 Task: Create in the project TridentForge in Backlog an issue 'Error when trying to import/export data', assign it to team member softage.4@softage.net and change the status to IN PROGRESS.
Action: Mouse moved to (206, 59)
Screenshot: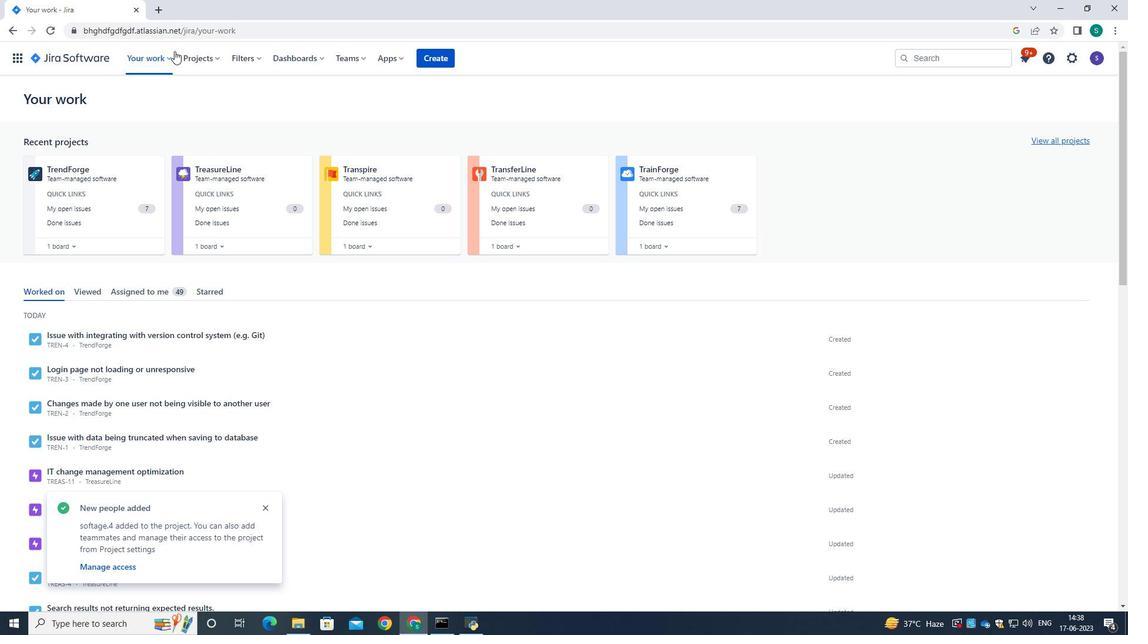 
Action: Mouse pressed left at (206, 59)
Screenshot: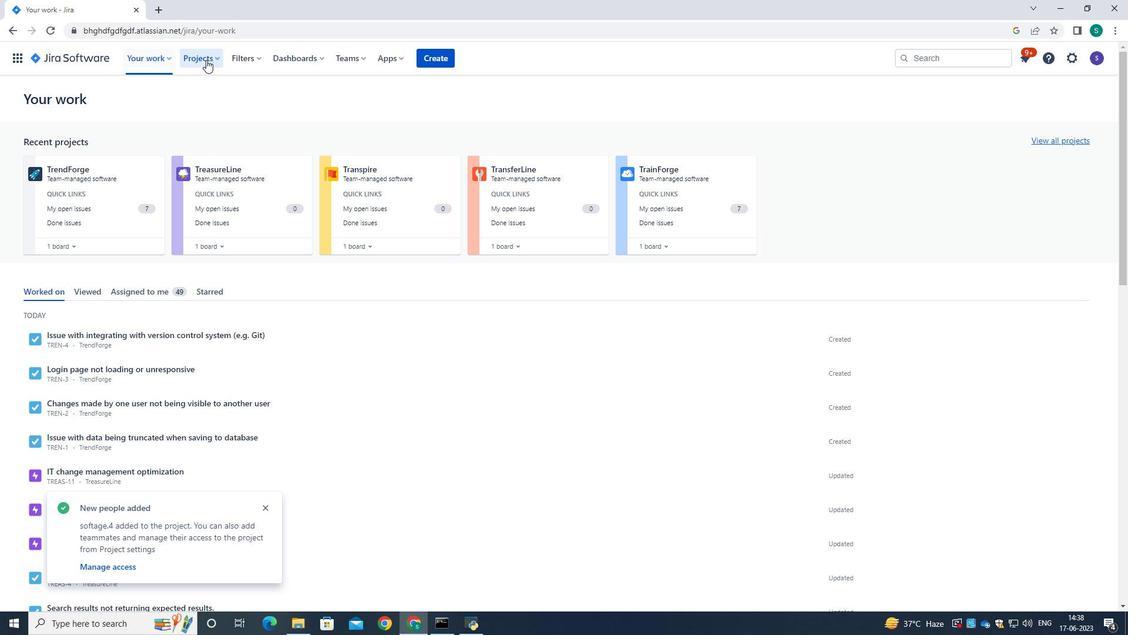 
Action: Mouse moved to (229, 111)
Screenshot: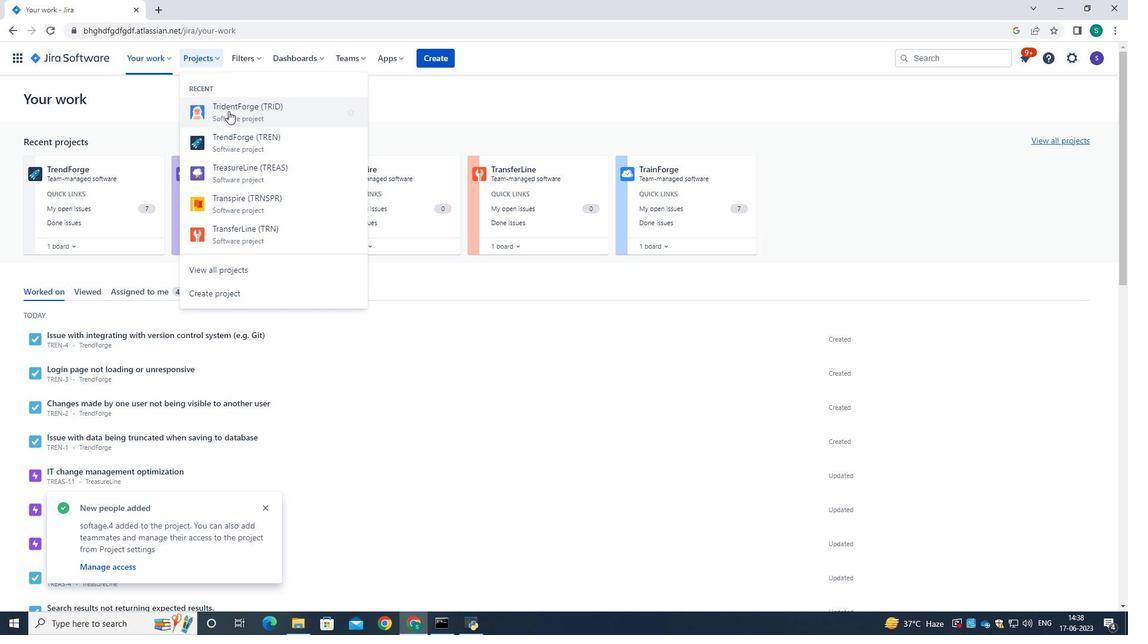 
Action: Mouse pressed left at (229, 111)
Screenshot: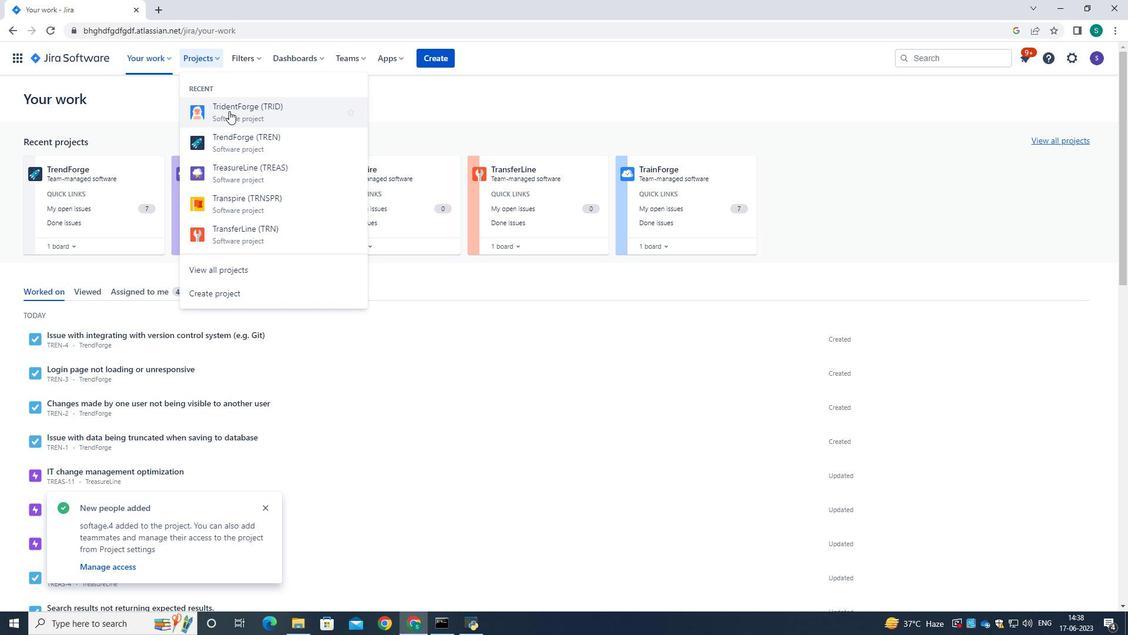 
Action: Mouse moved to (38, 181)
Screenshot: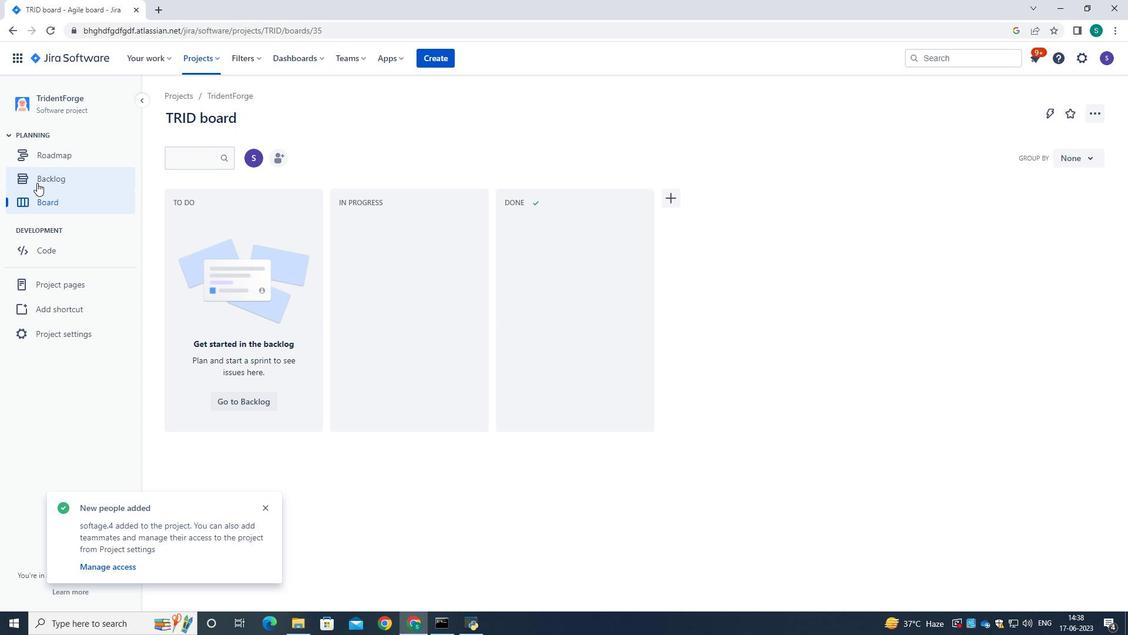 
Action: Mouse pressed left at (38, 181)
Screenshot: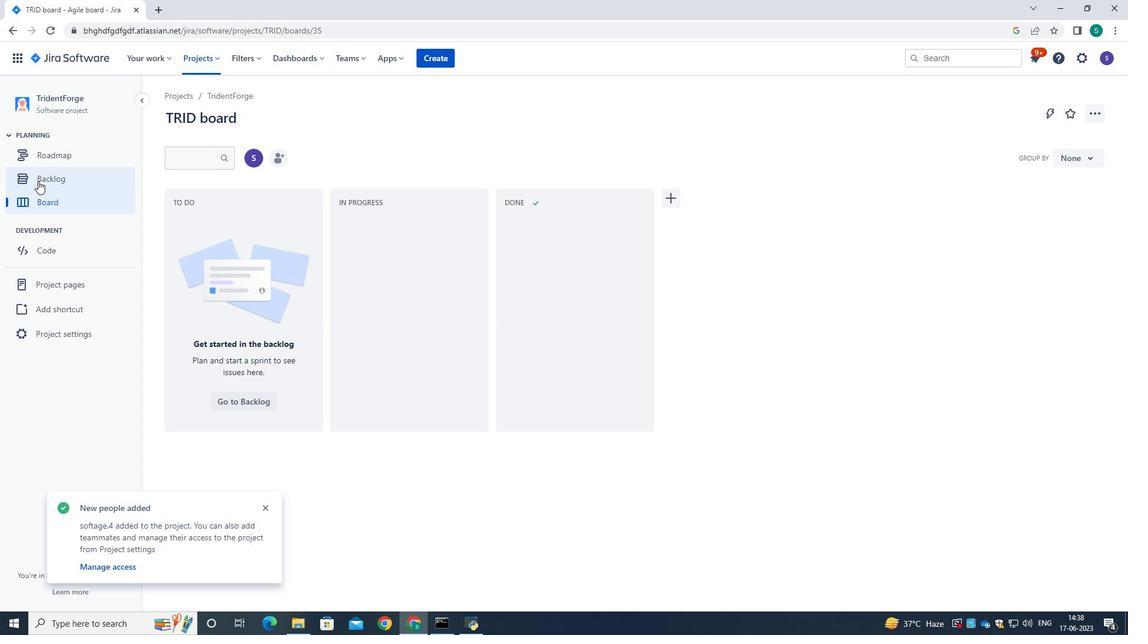 
Action: Mouse moved to (407, 238)
Screenshot: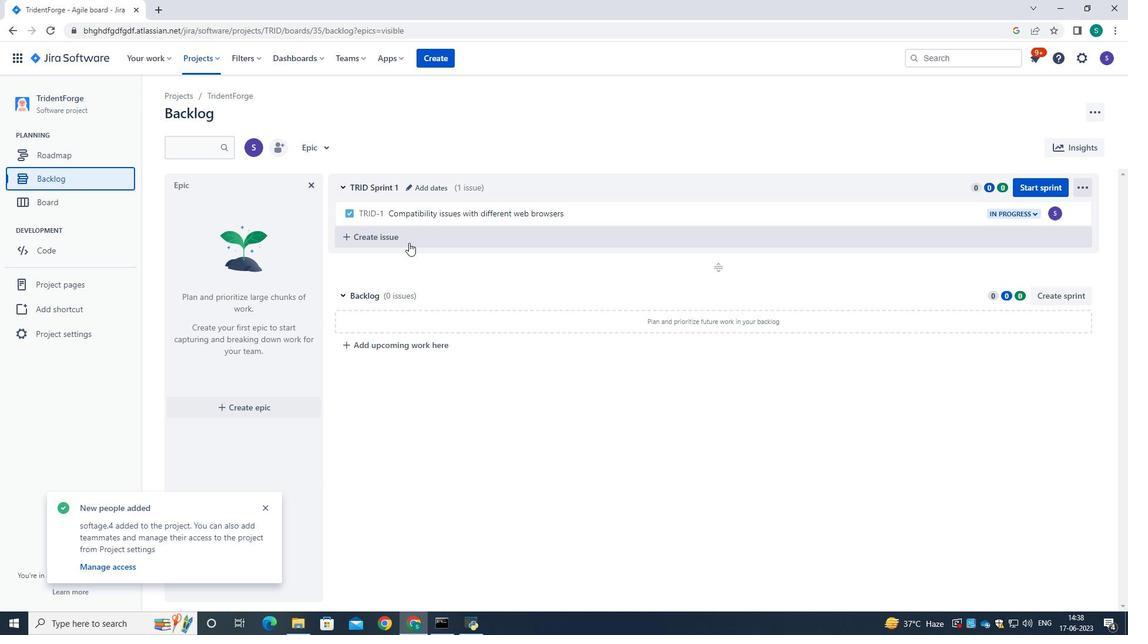 
Action: Mouse pressed left at (407, 238)
Screenshot: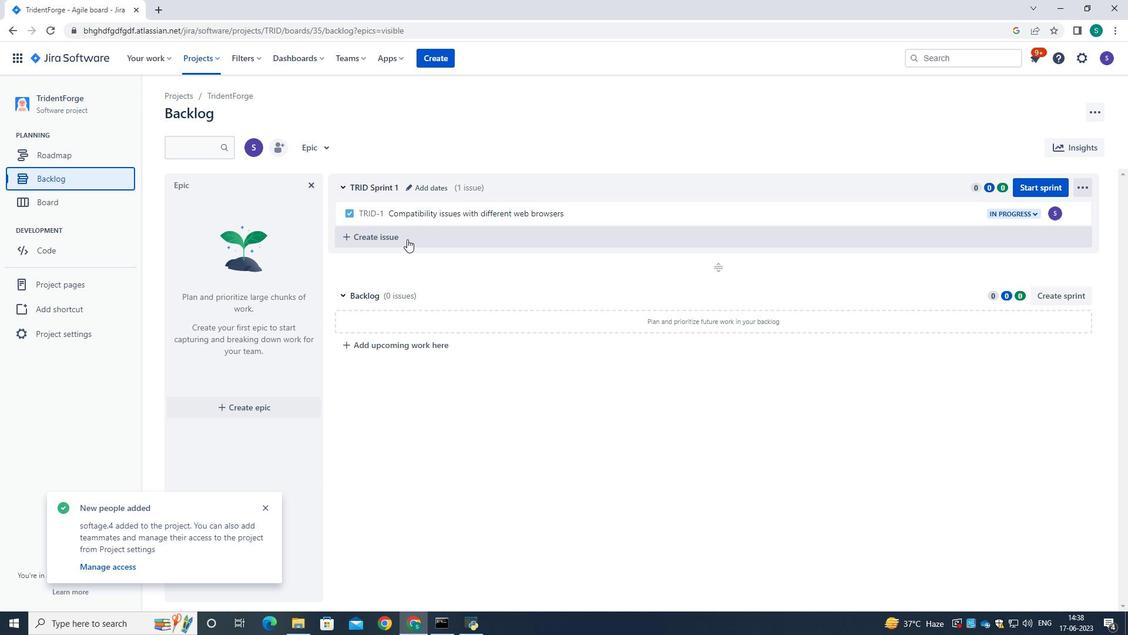 
Action: Mouse pressed left at (407, 238)
Screenshot: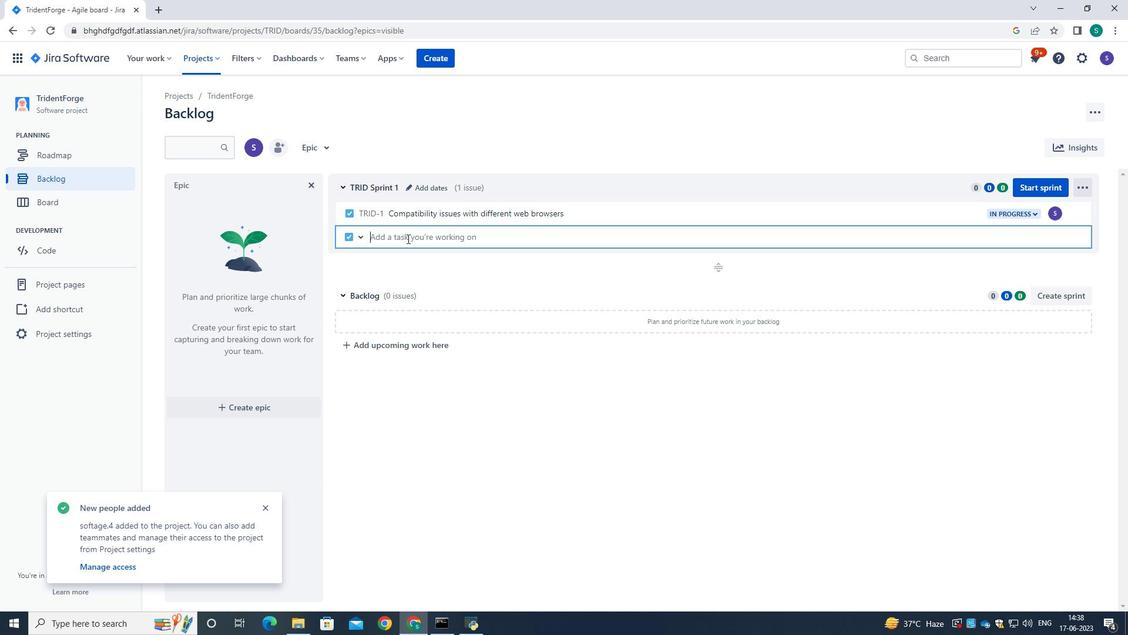 
Action: Key pressed <Key.caps_lock>E<Key.caps_lock>rror<Key.space>when<Key.space>trying<Key.space>to<Key.space>impoer<Key.backspace><Key.backspace>rt/export<Key.space>data<Key.enter>
Screenshot: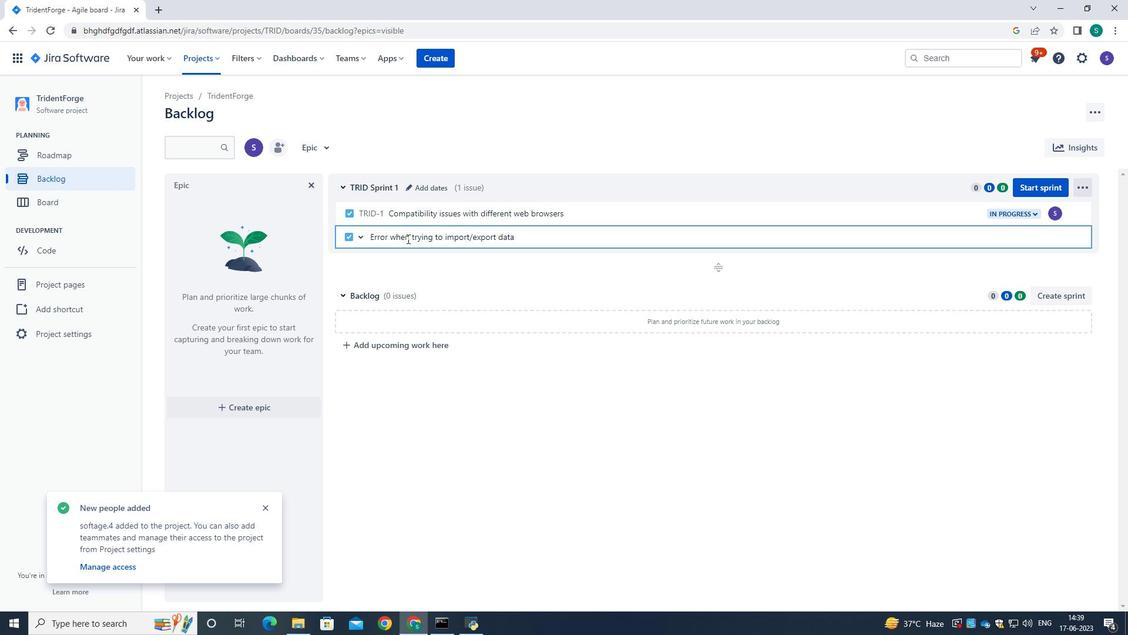 
Action: Mouse moved to (1055, 234)
Screenshot: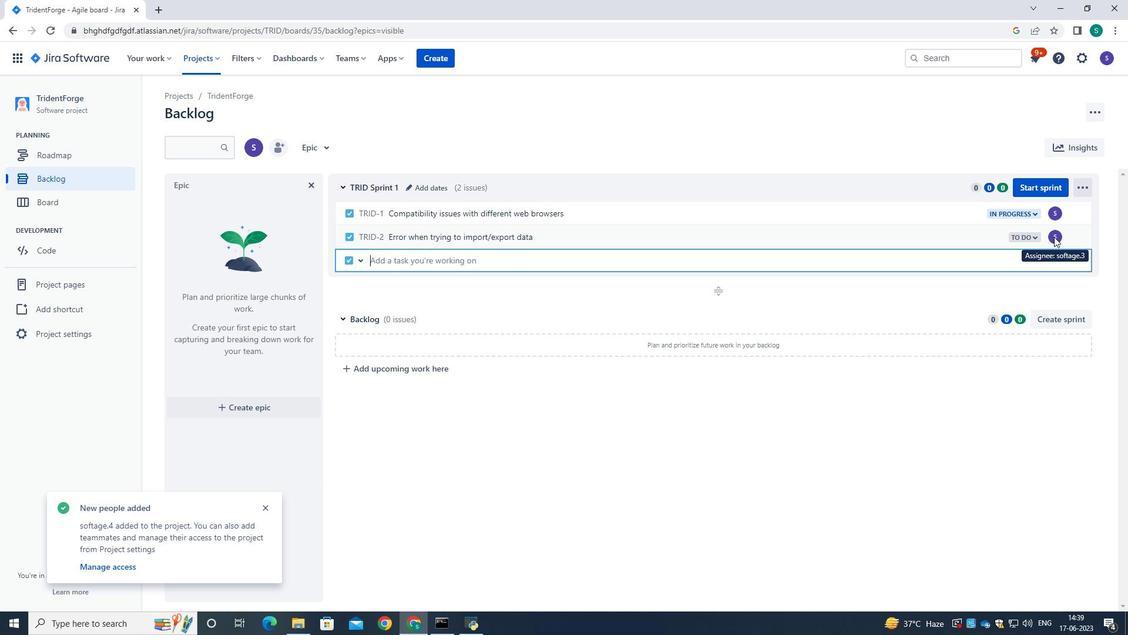 
Action: Mouse pressed left at (1055, 234)
Screenshot: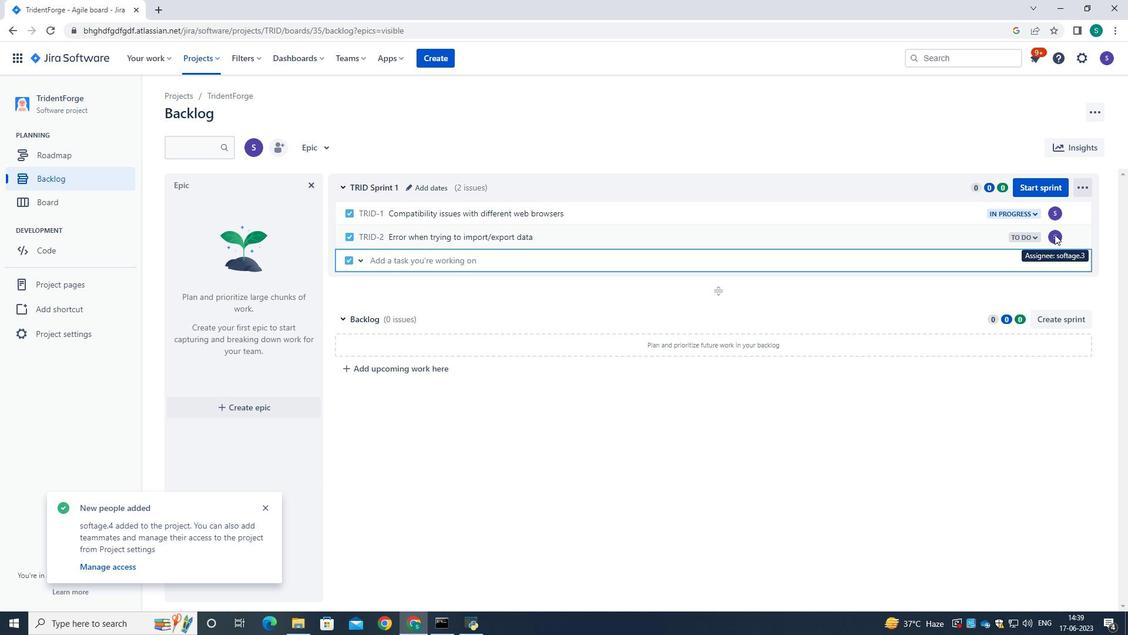 
Action: Mouse moved to (1057, 239)
Screenshot: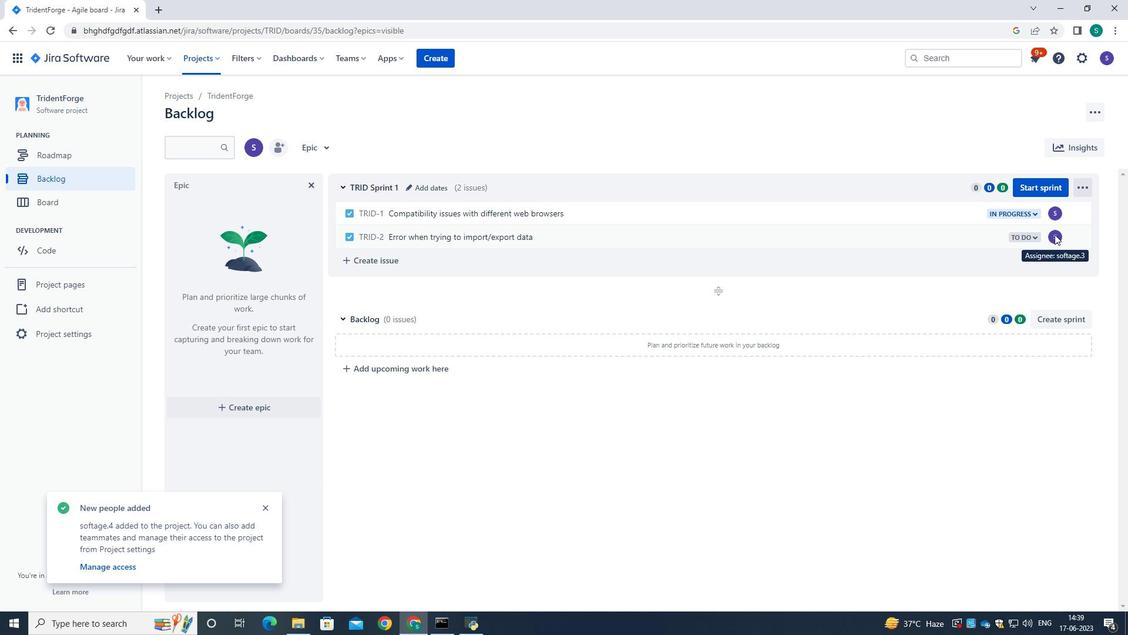 
Action: Mouse pressed left at (1057, 239)
Screenshot: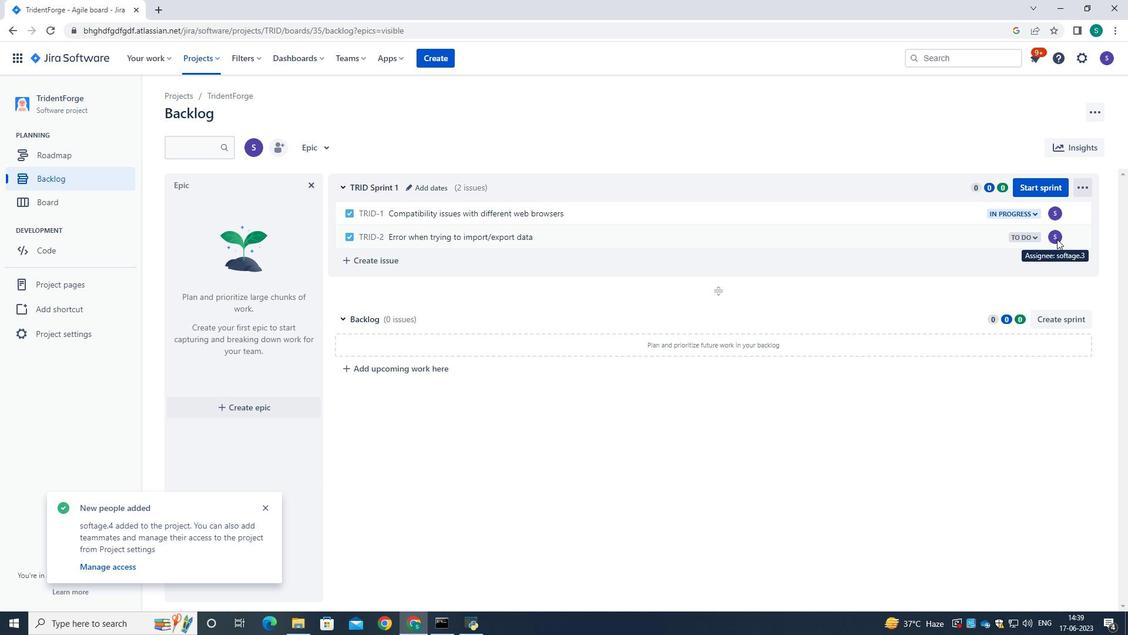 
Action: Mouse pressed left at (1057, 239)
Screenshot: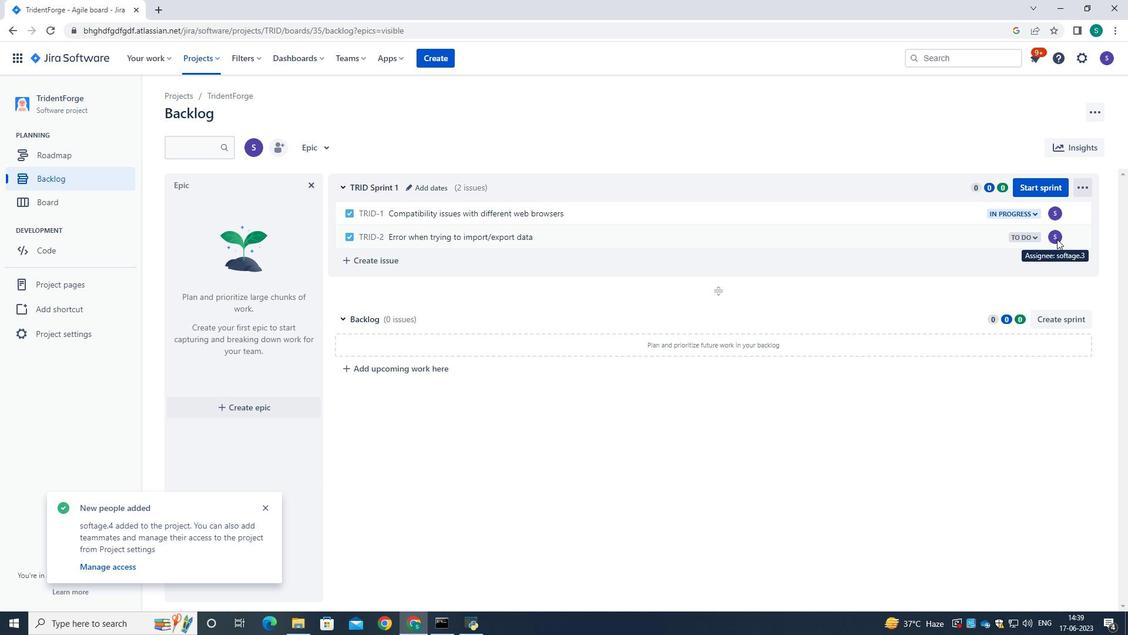 
Action: Mouse moved to (1057, 238)
Screenshot: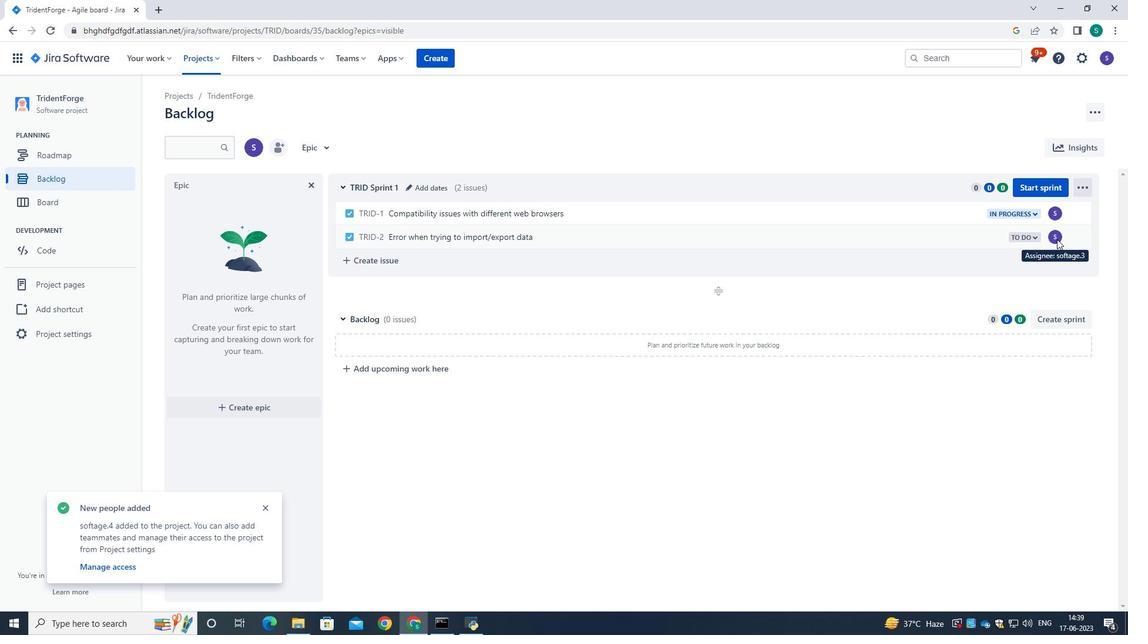 
Action: Mouse pressed left at (1057, 238)
Screenshot: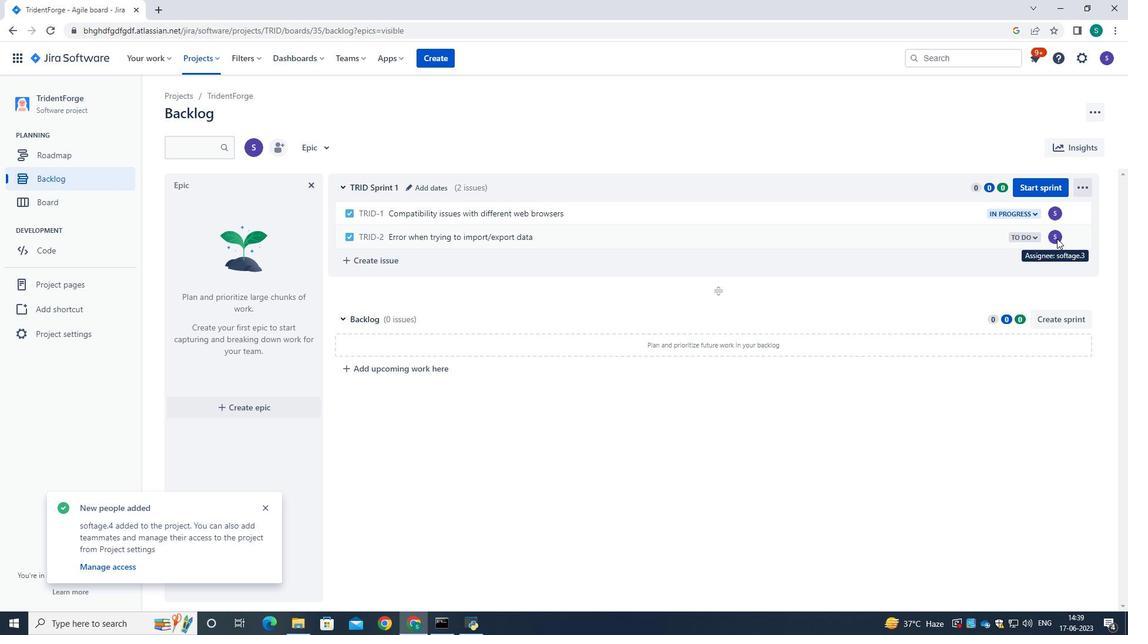 
Action: Mouse moved to (1053, 235)
Screenshot: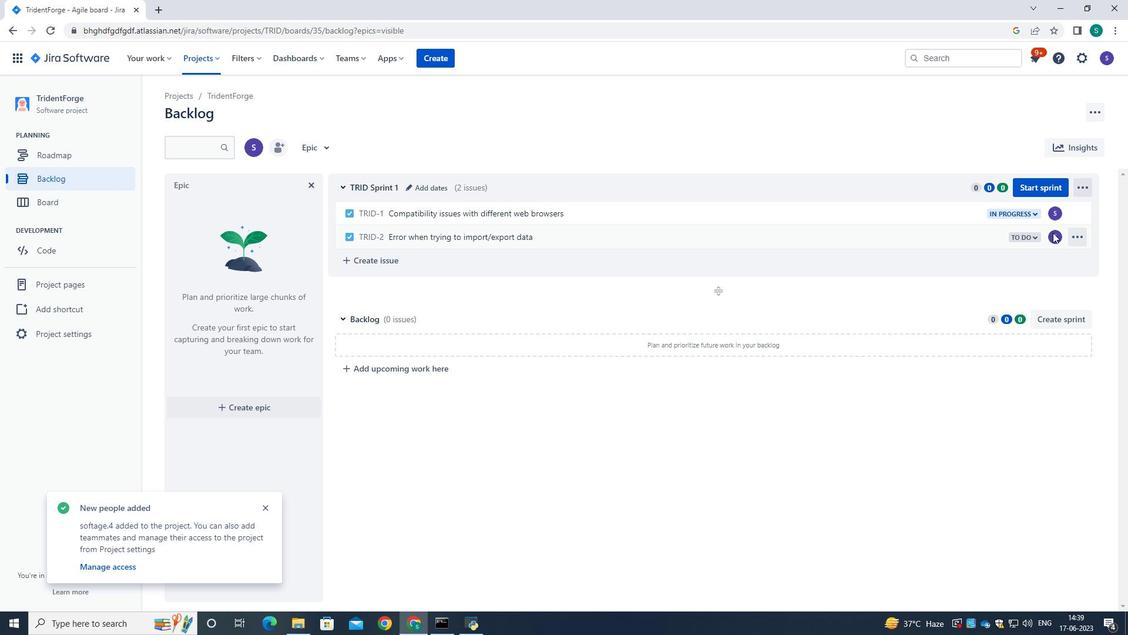
Action: Mouse pressed left at (1053, 235)
Screenshot: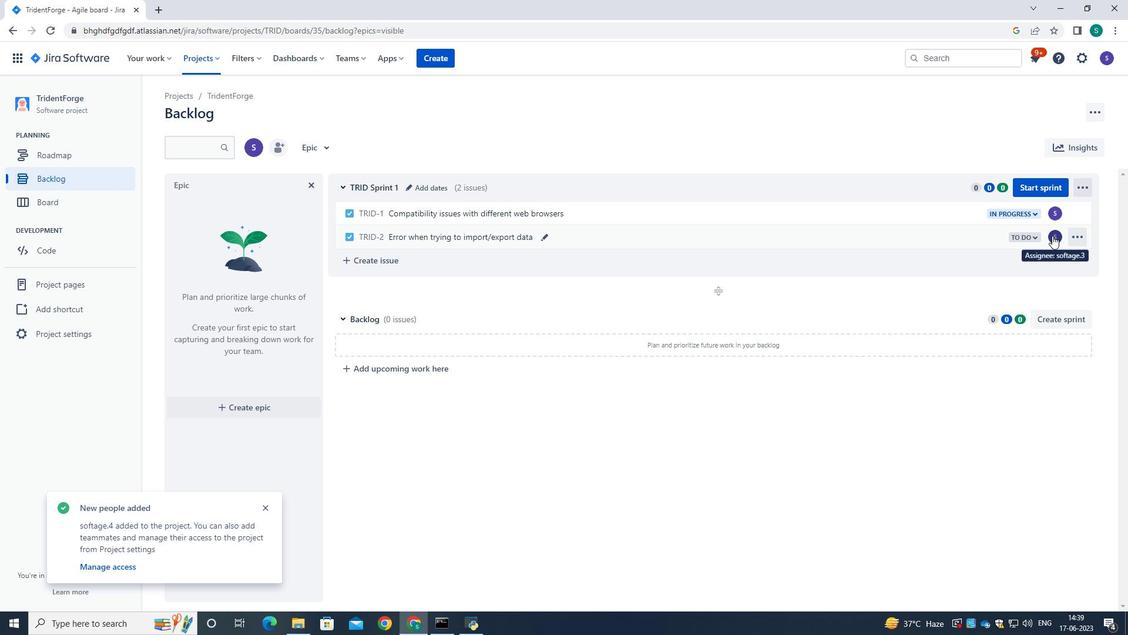 
Action: Mouse moved to (963, 264)
Screenshot: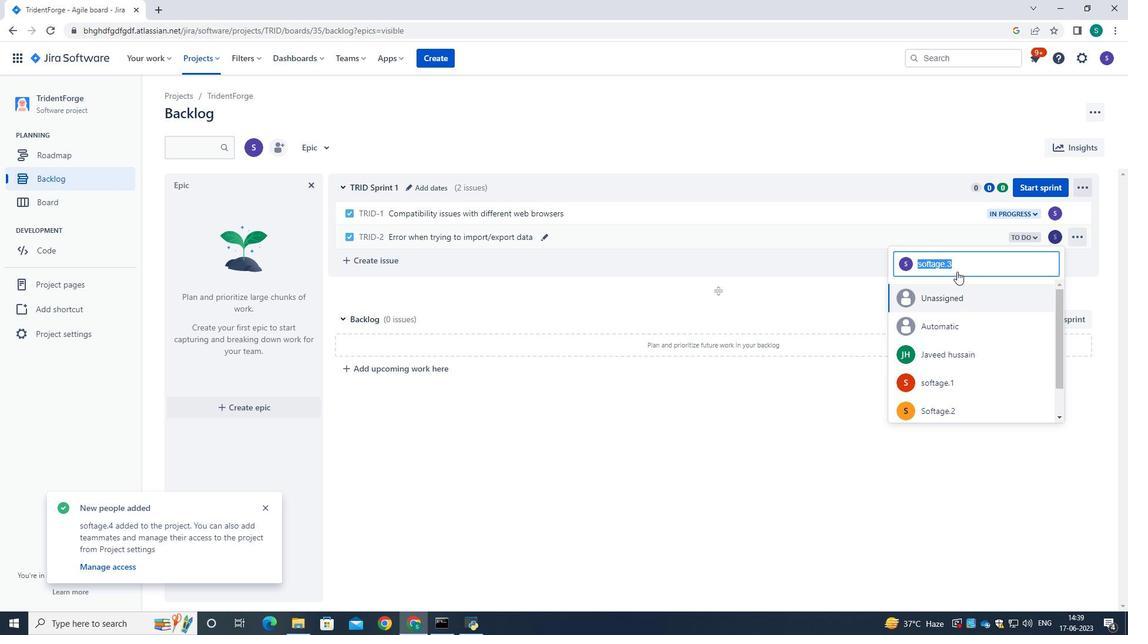 
Action: Key pressed softage.4<Key.shift>@softage.net
Screenshot: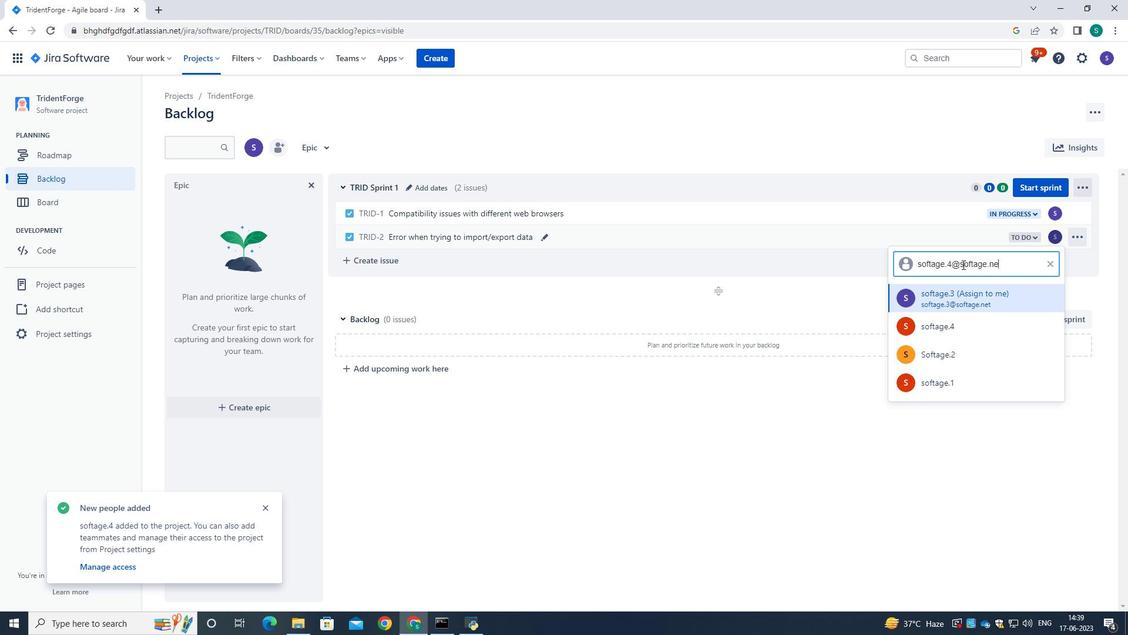 
Action: Mouse moved to (949, 299)
Screenshot: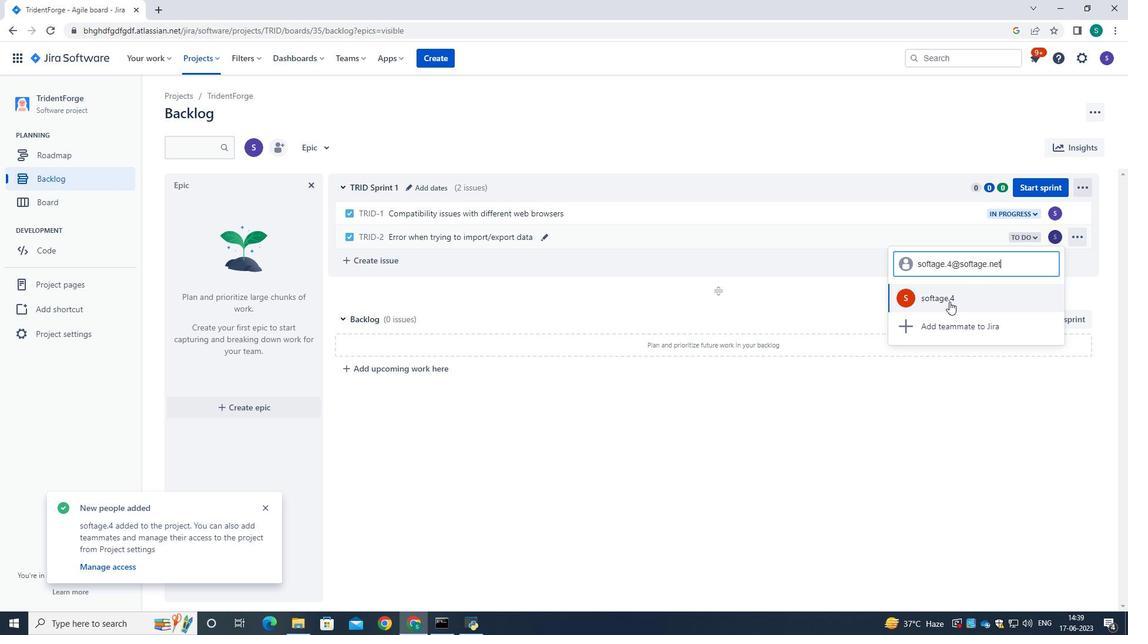 
Action: Mouse pressed left at (949, 299)
Screenshot: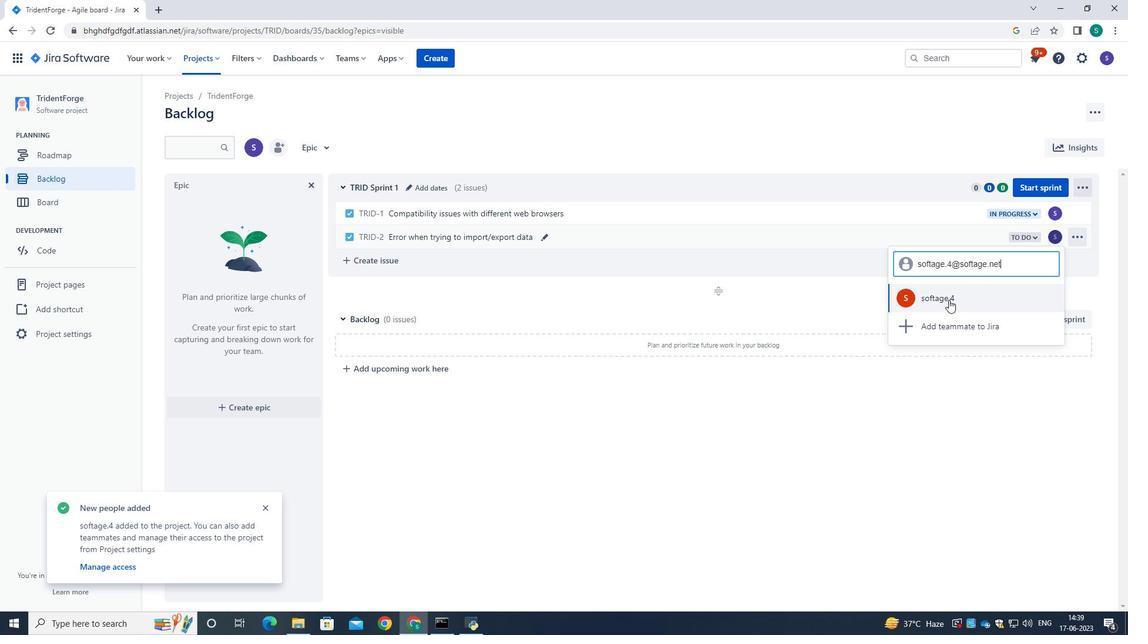
Action: Mouse moved to (1024, 235)
Screenshot: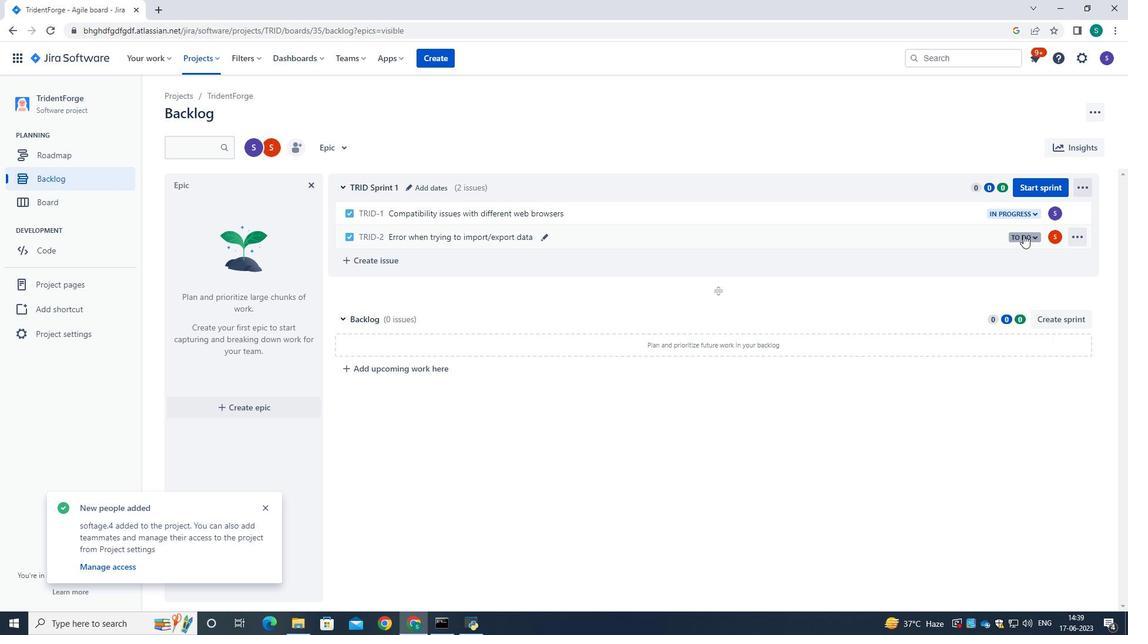 
Action: Mouse pressed left at (1024, 235)
Screenshot: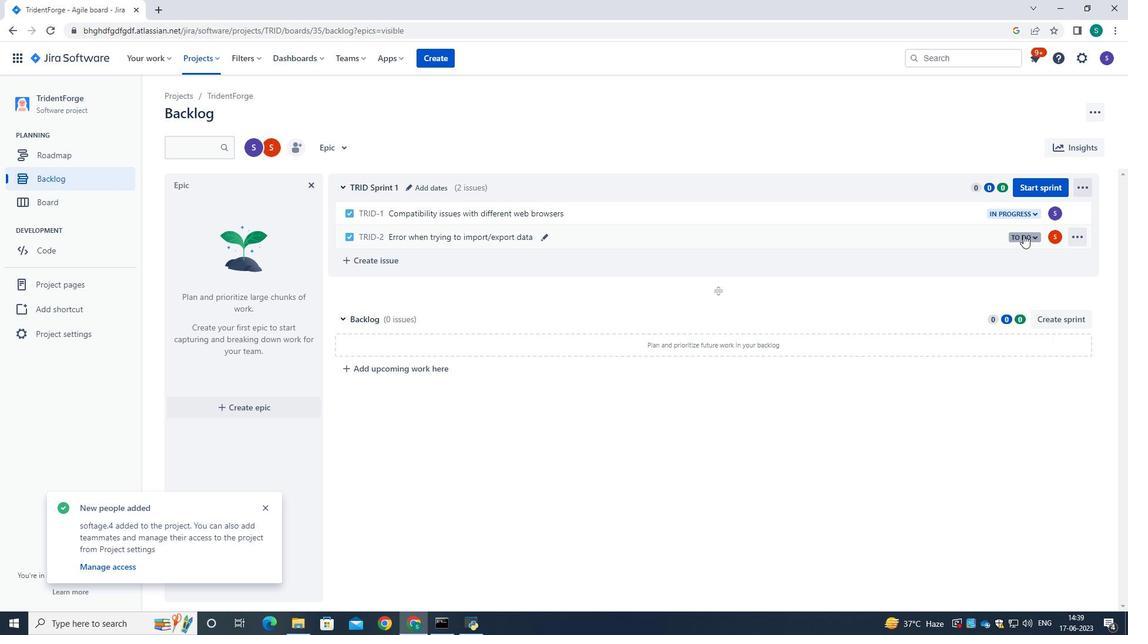 
Action: Mouse moved to (963, 260)
Screenshot: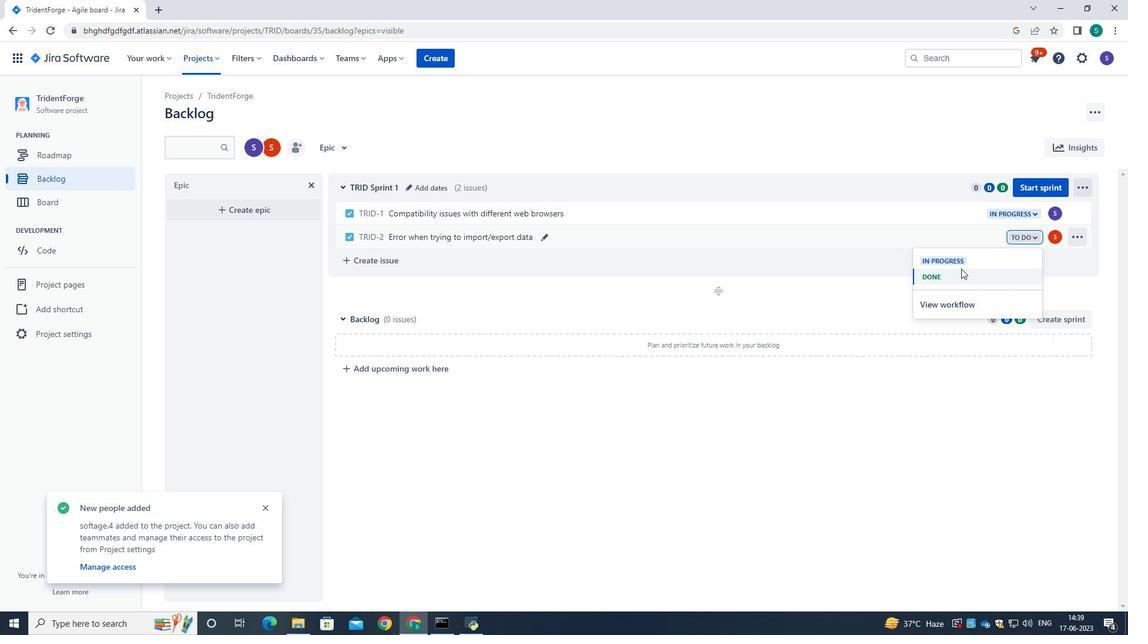 
Action: Mouse pressed left at (963, 260)
Screenshot: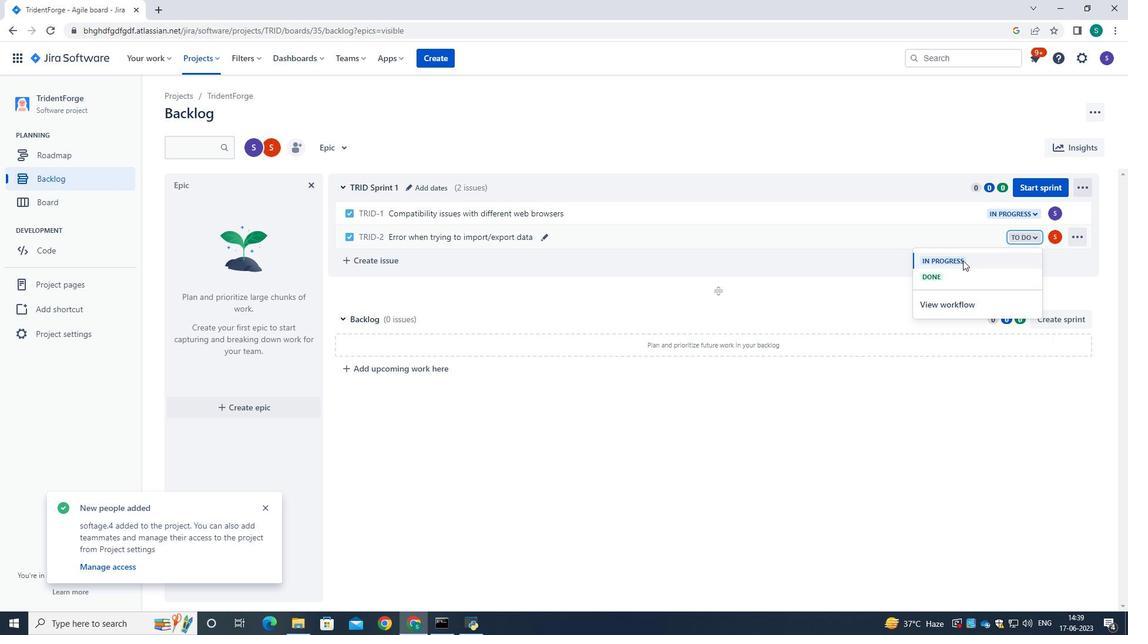 
Action: Mouse moved to (811, 403)
Screenshot: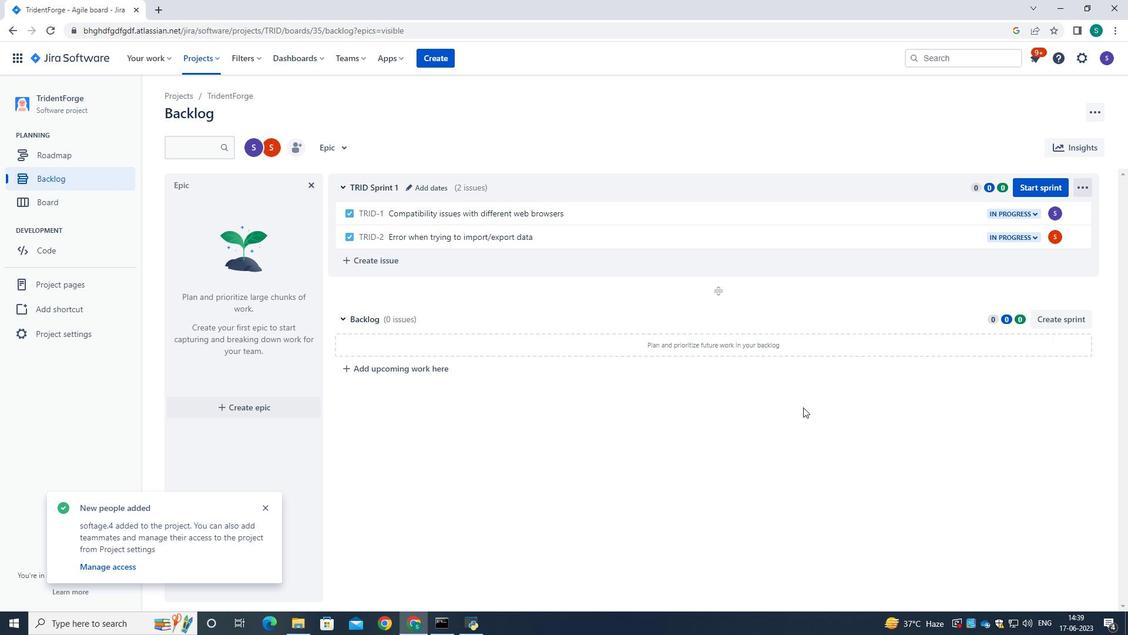 
Action: Mouse pressed left at (811, 403)
Screenshot: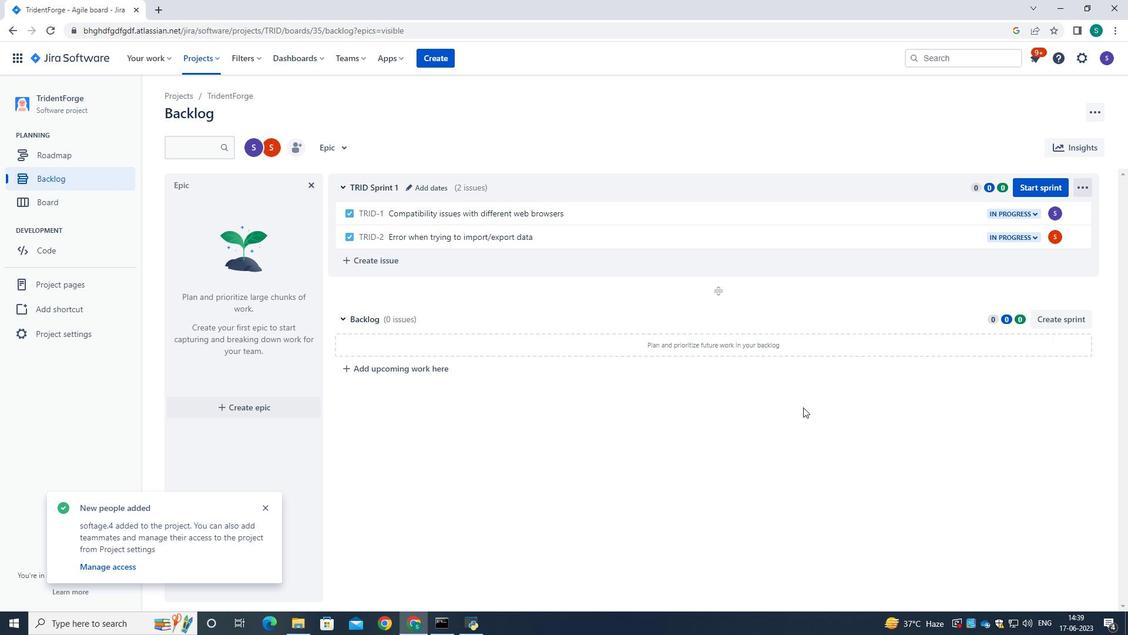 
